 Task: Add New option "improve ourself".
Action: Mouse moved to (577, 122)
Screenshot: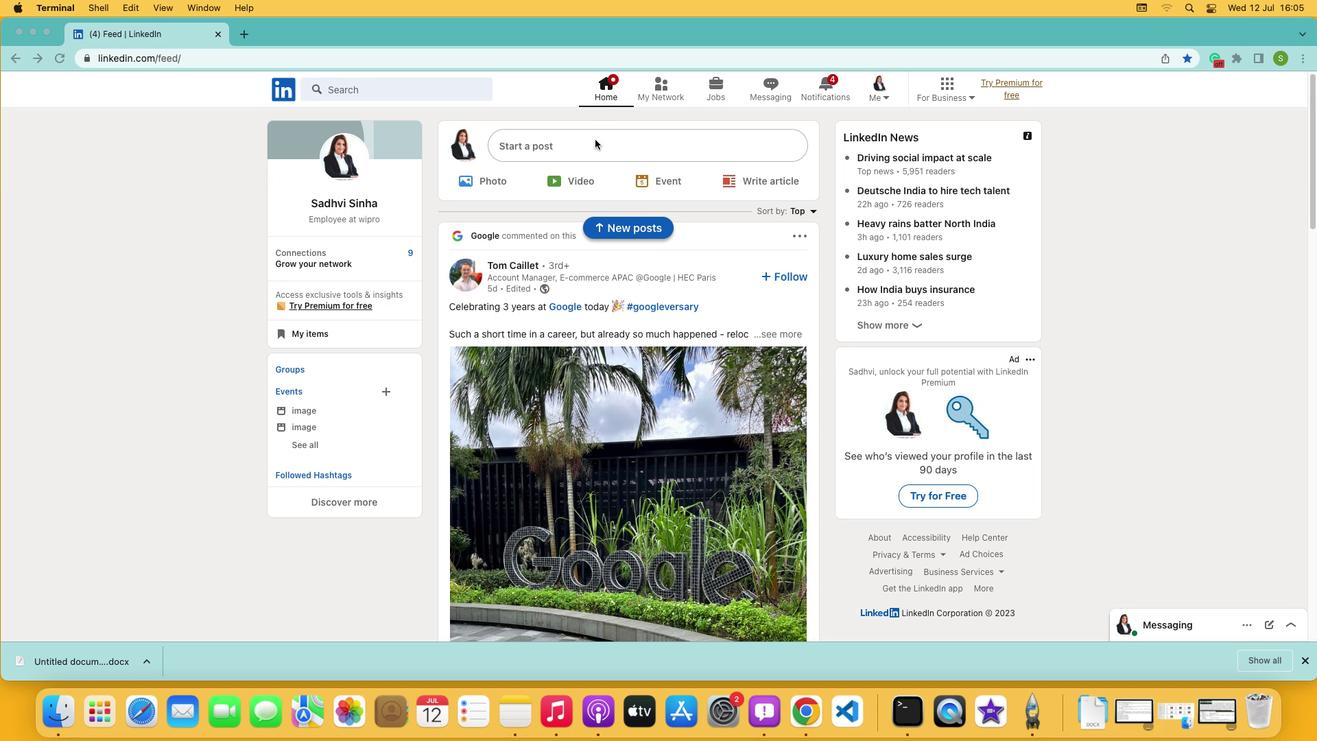 
Action: Mouse pressed left at (577, 122)
Screenshot: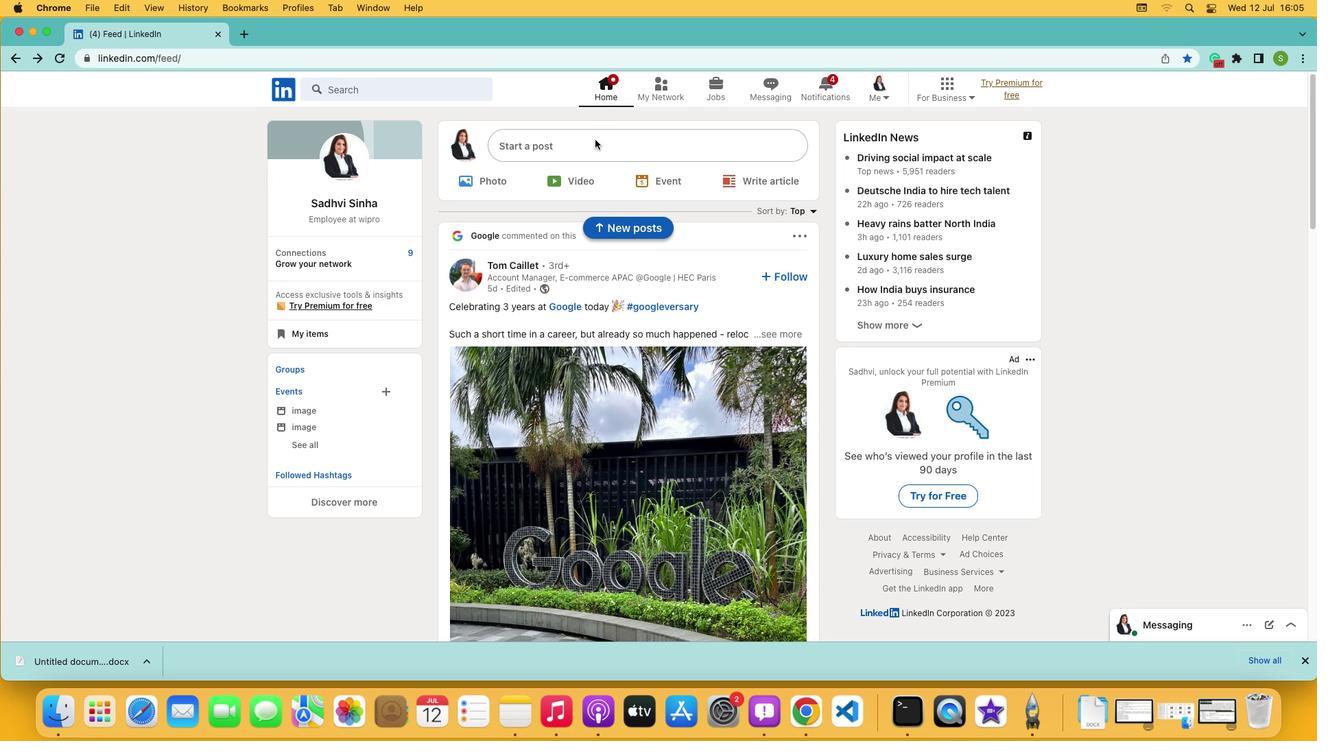 
Action: Mouse pressed left at (577, 122)
Screenshot: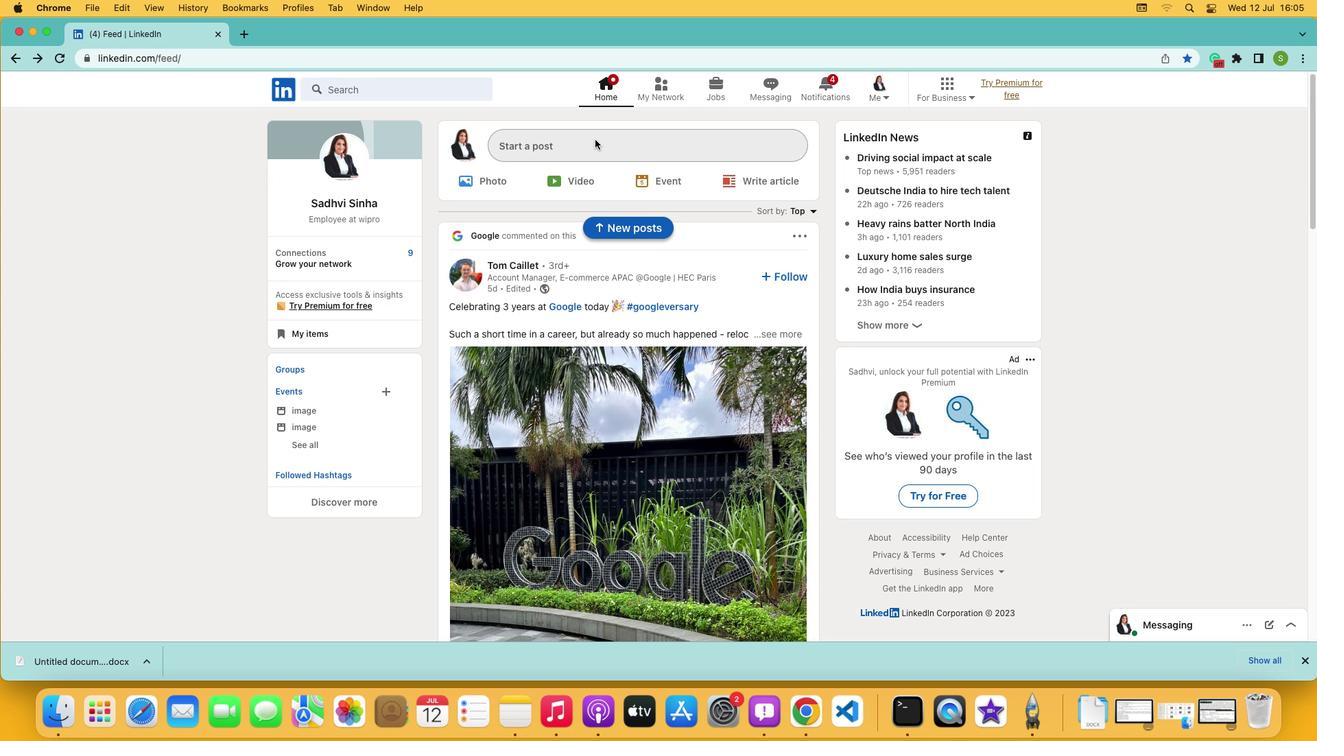 
Action: Mouse moved to (561, 411)
Screenshot: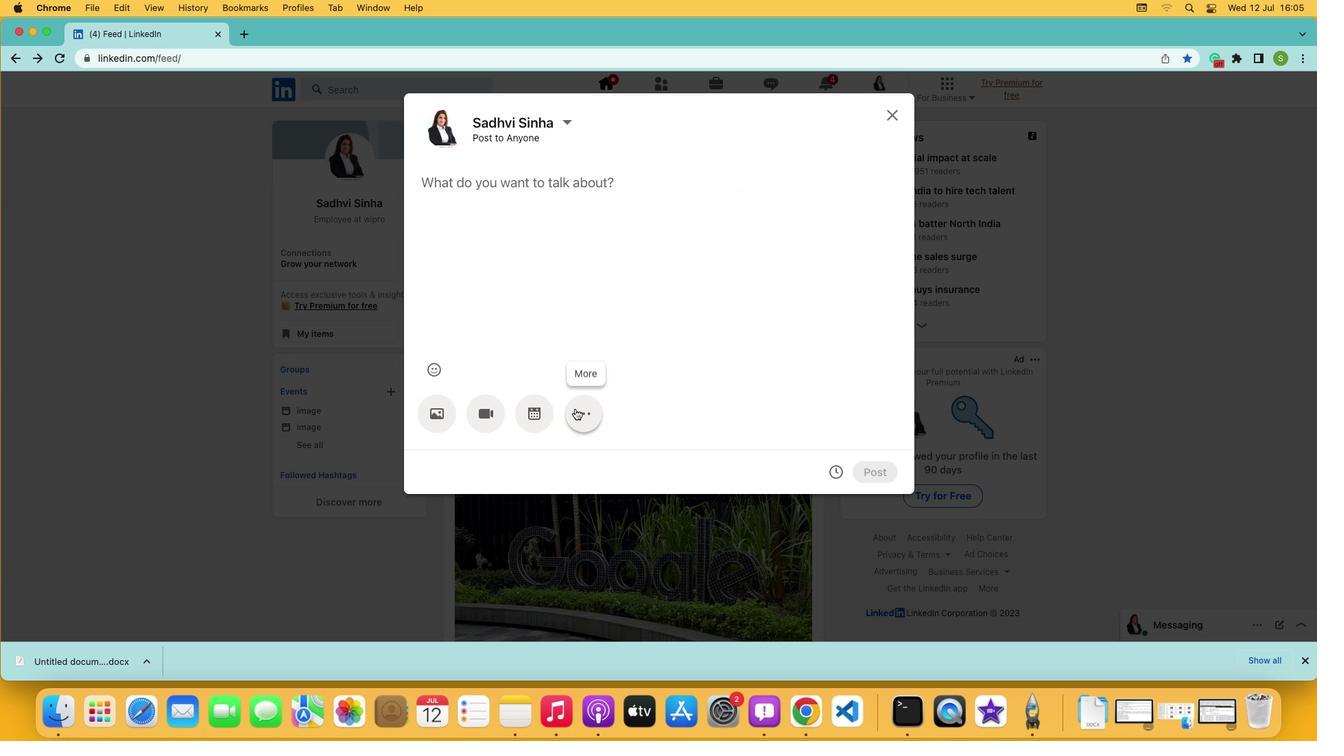 
Action: Mouse pressed left at (561, 411)
Screenshot: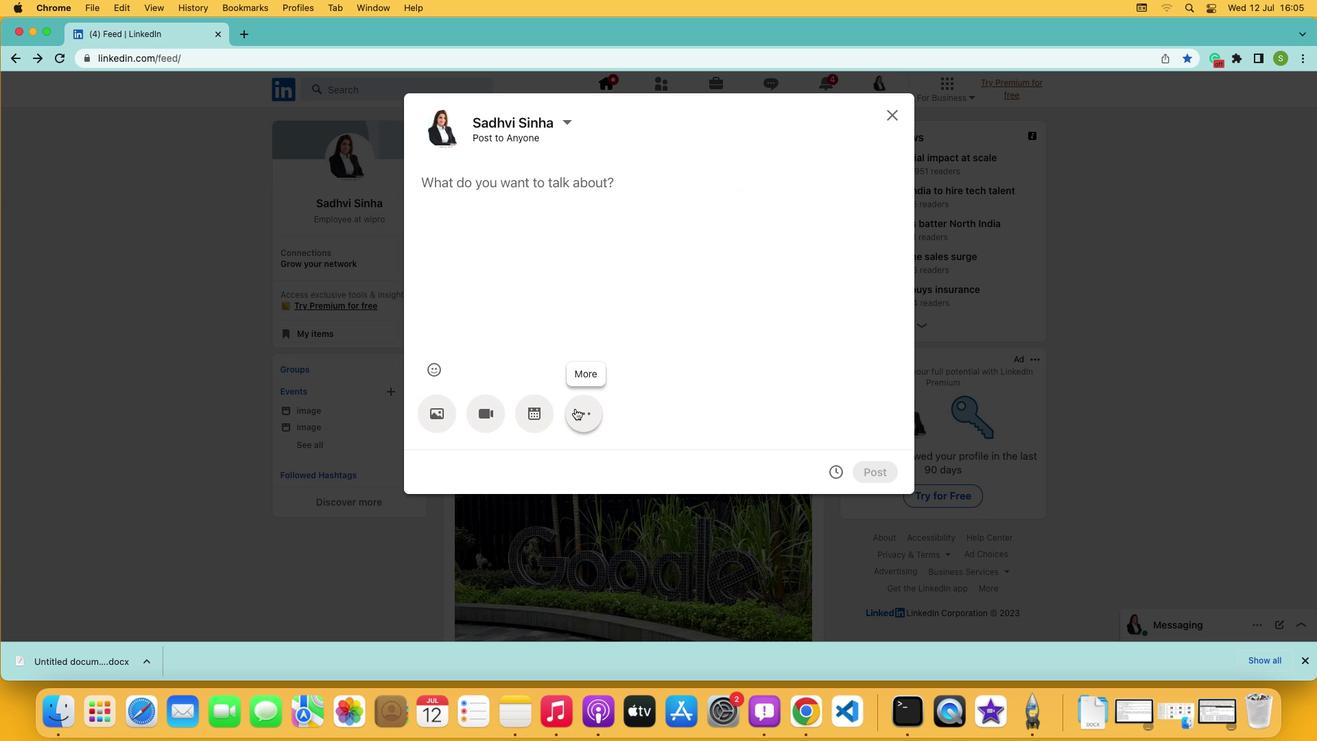 
Action: Mouse moved to (637, 413)
Screenshot: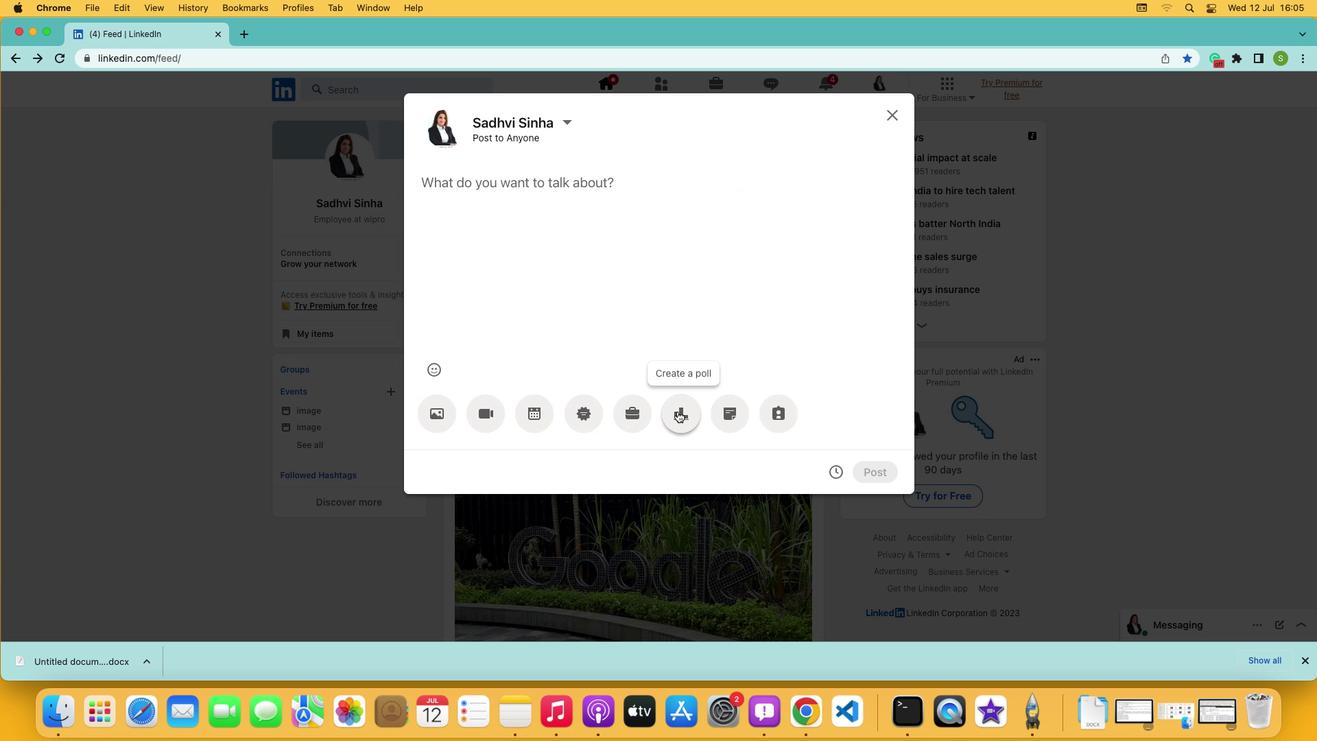 
Action: Mouse pressed left at (637, 413)
Screenshot: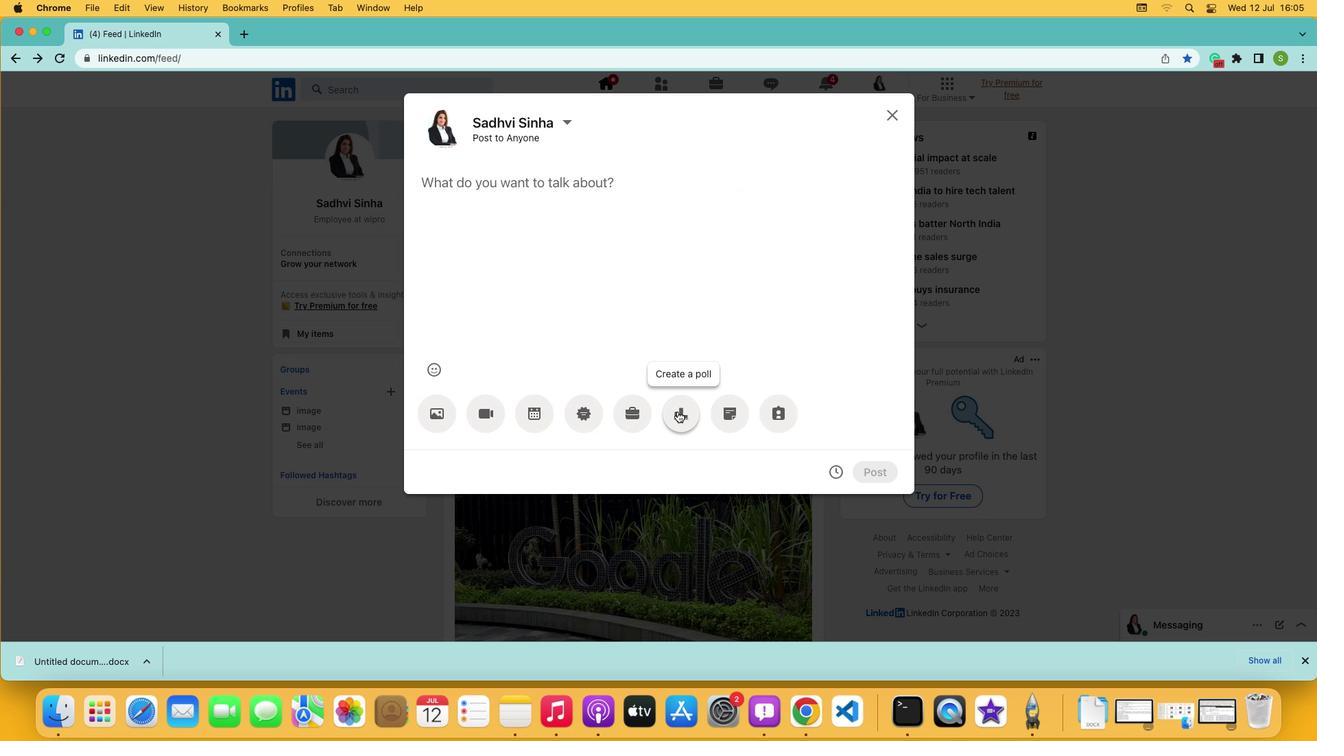 
Action: Mouse moved to (544, 359)
Screenshot: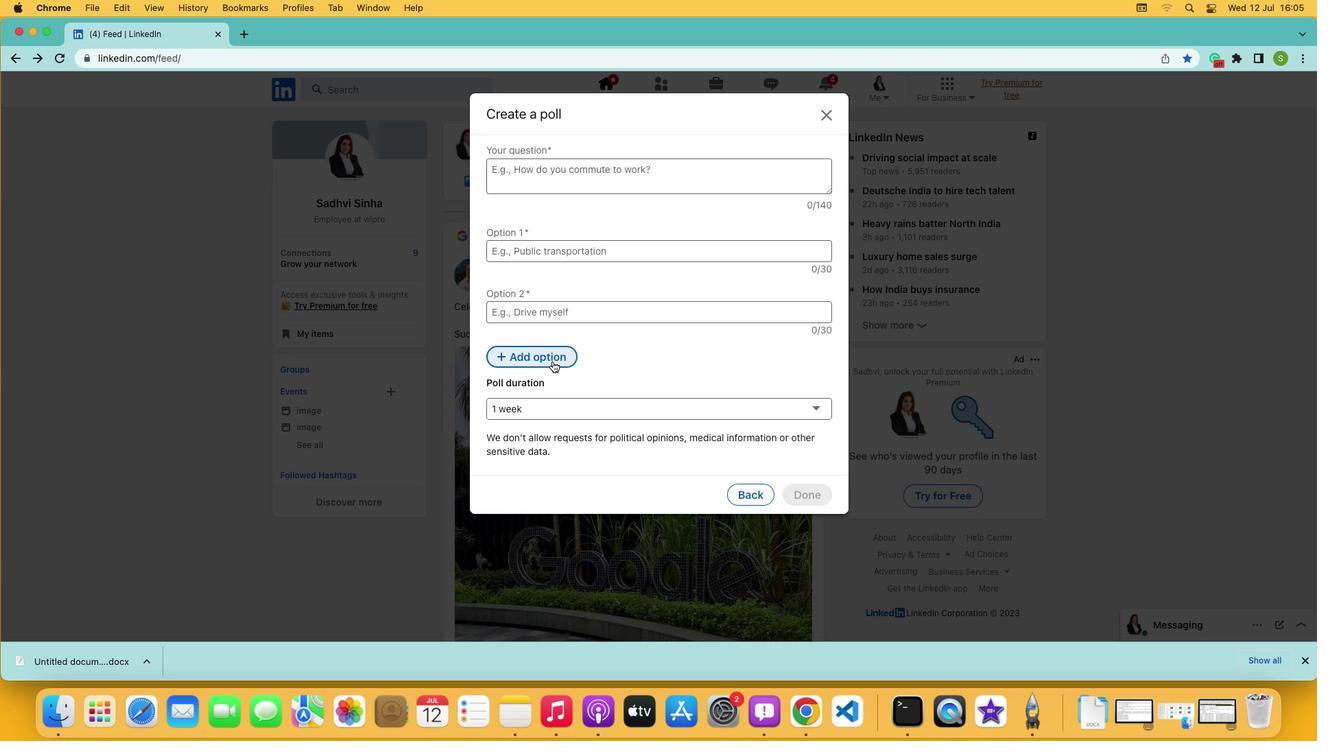 
Action: Mouse pressed left at (544, 359)
Screenshot: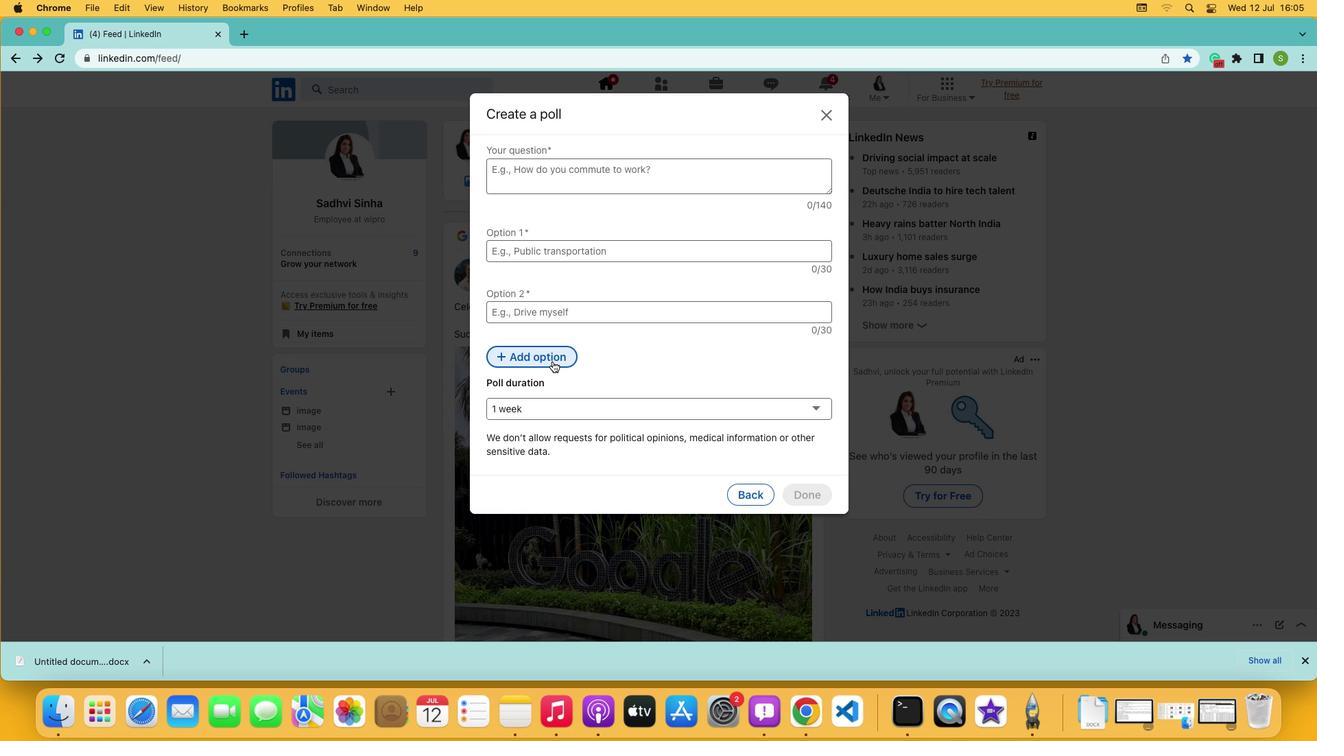 
Action: Mouse moved to (525, 369)
Screenshot: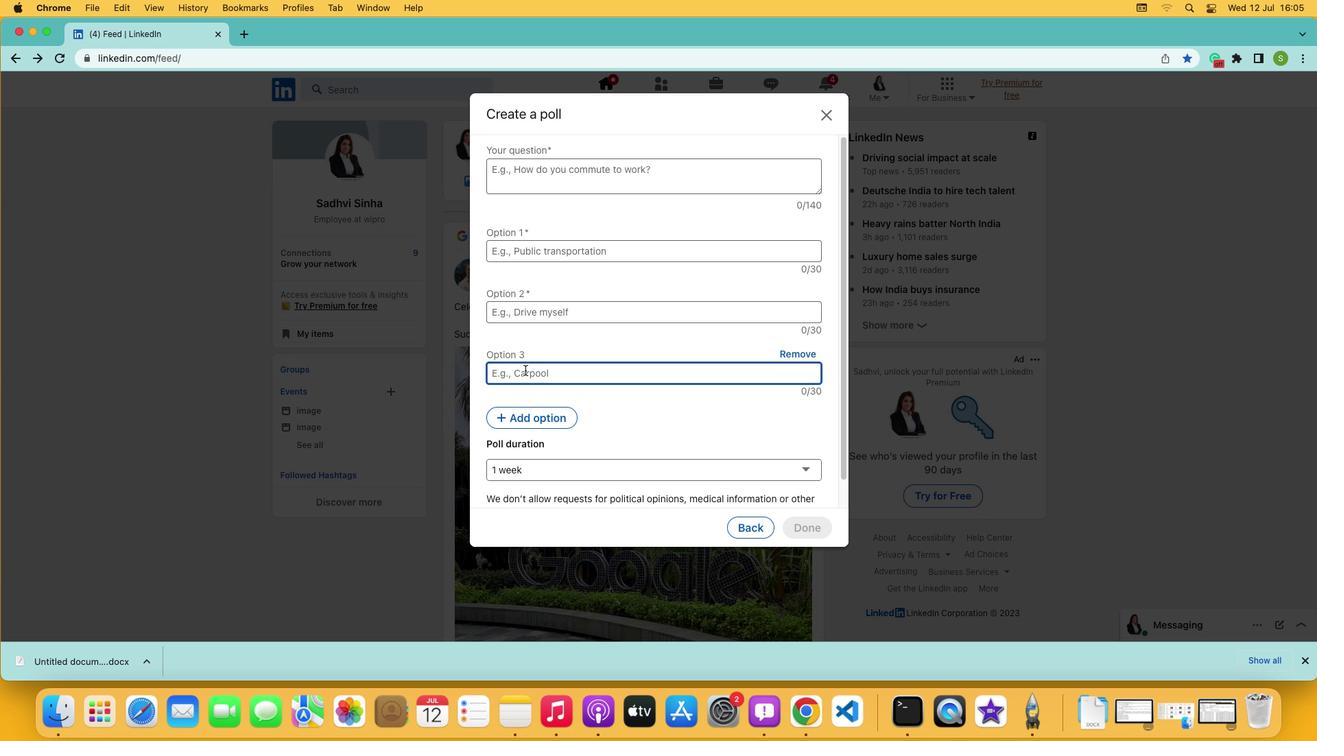 
Action: Mouse pressed left at (525, 369)
Screenshot: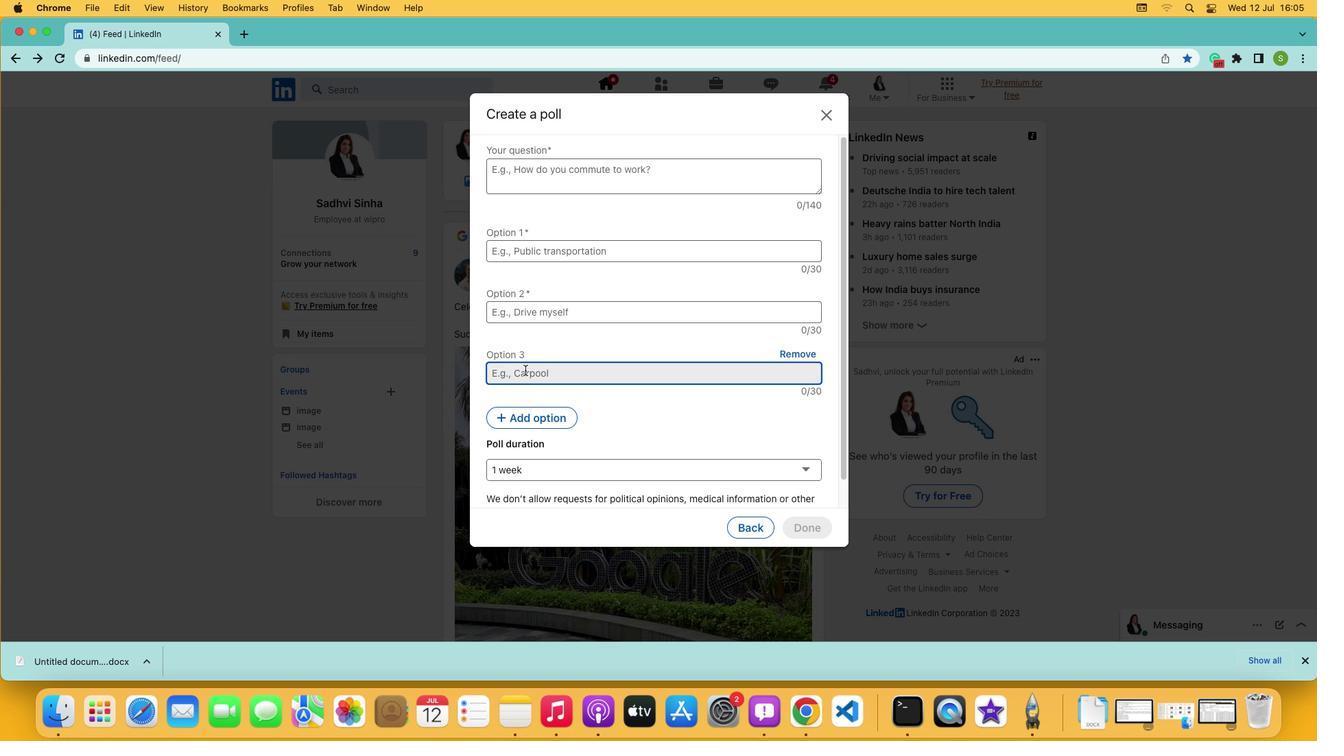 
Action: Mouse moved to (528, 371)
Screenshot: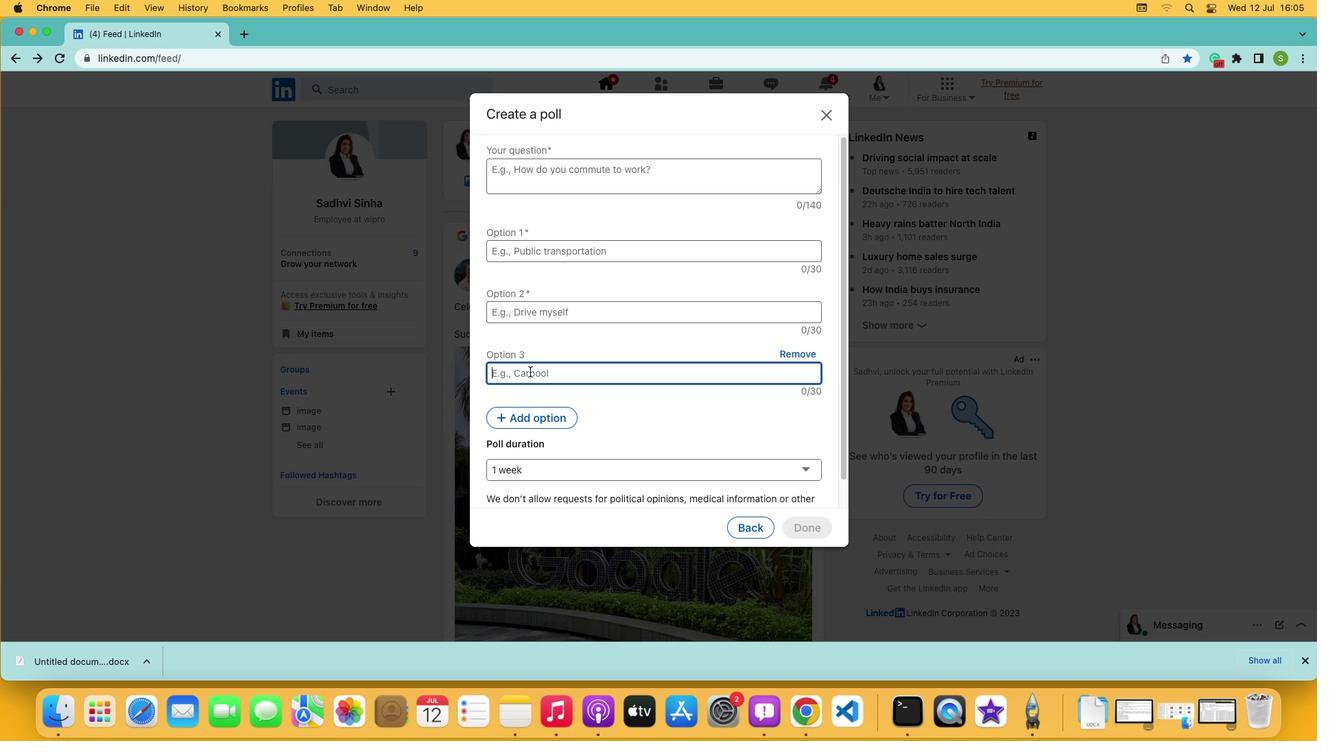 
Action: Key pressed 'i''m''p''r''o''v''e'Key.space'o''u''r''s''e''l''f'
Screenshot: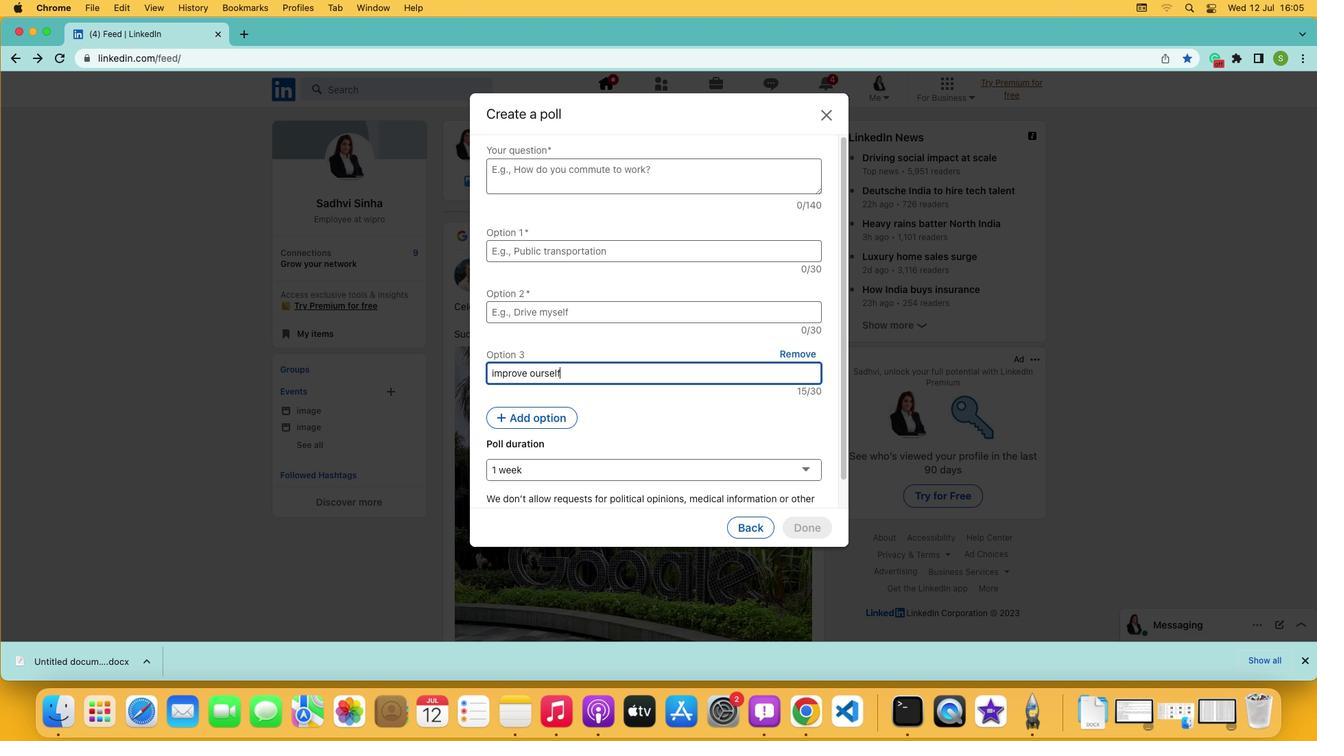 
